 Task: Search the speakers name "Marketing Masterclass".
Action: Mouse moved to (575, 360)
Screenshot: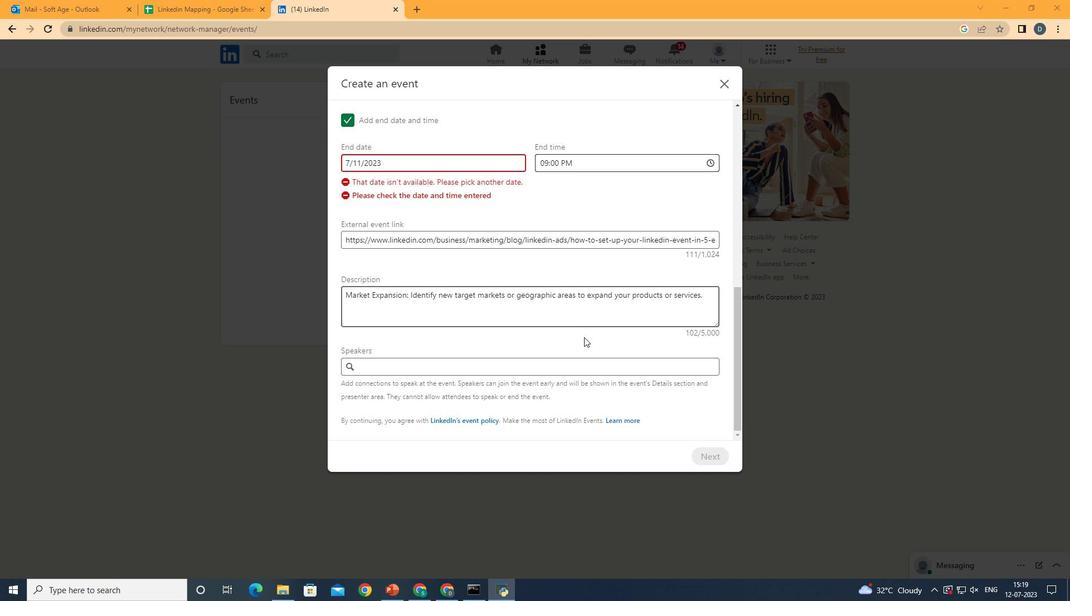 
Action: Mouse pressed left at (575, 360)
Screenshot: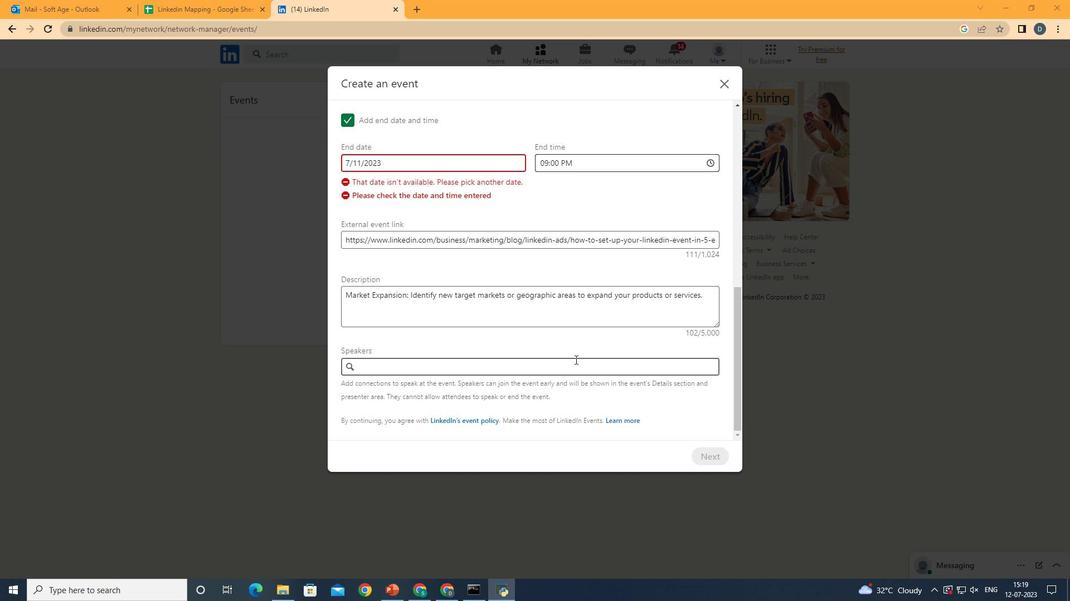 
Action: Mouse moved to (610, 375)
Screenshot: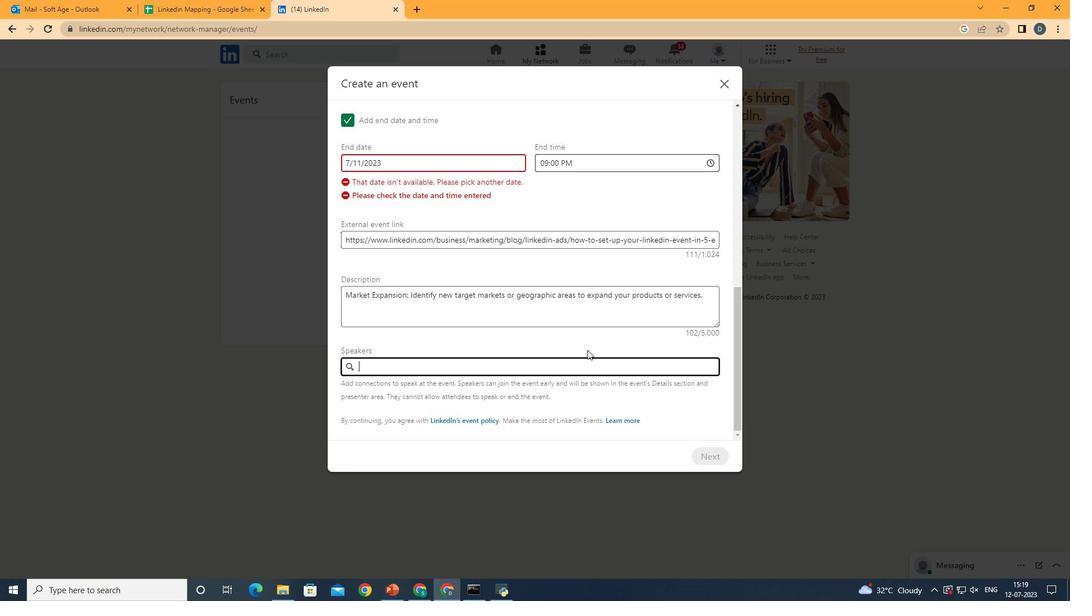 
Action: Key pressed <Key.shift>Marketing<Key.space><Key.shift><Key.shift>Masterclass
Screenshot: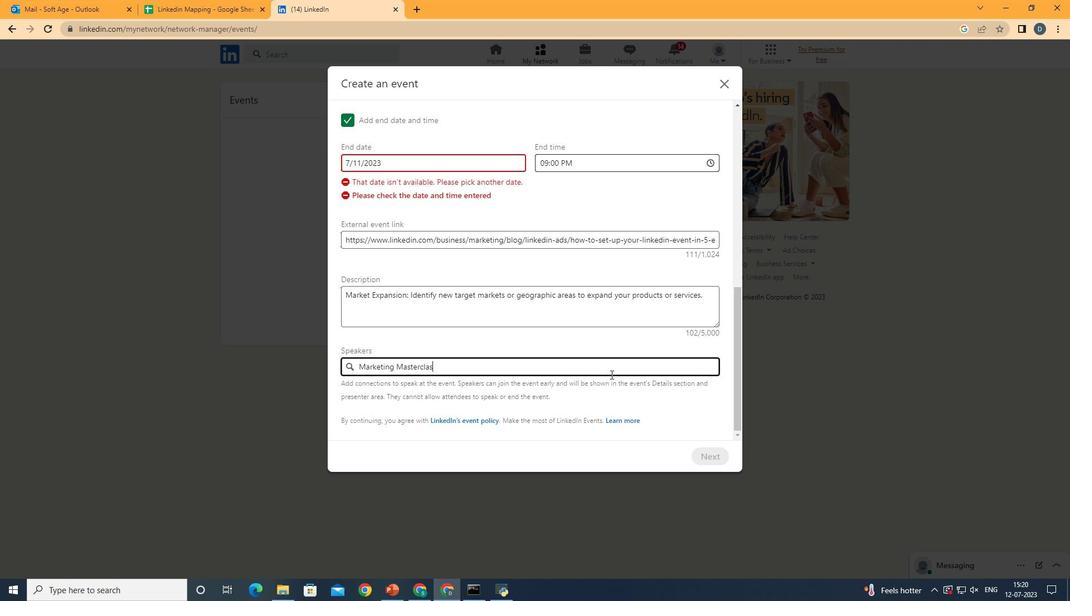 
Action: Mouse moved to (585, 339)
Screenshot: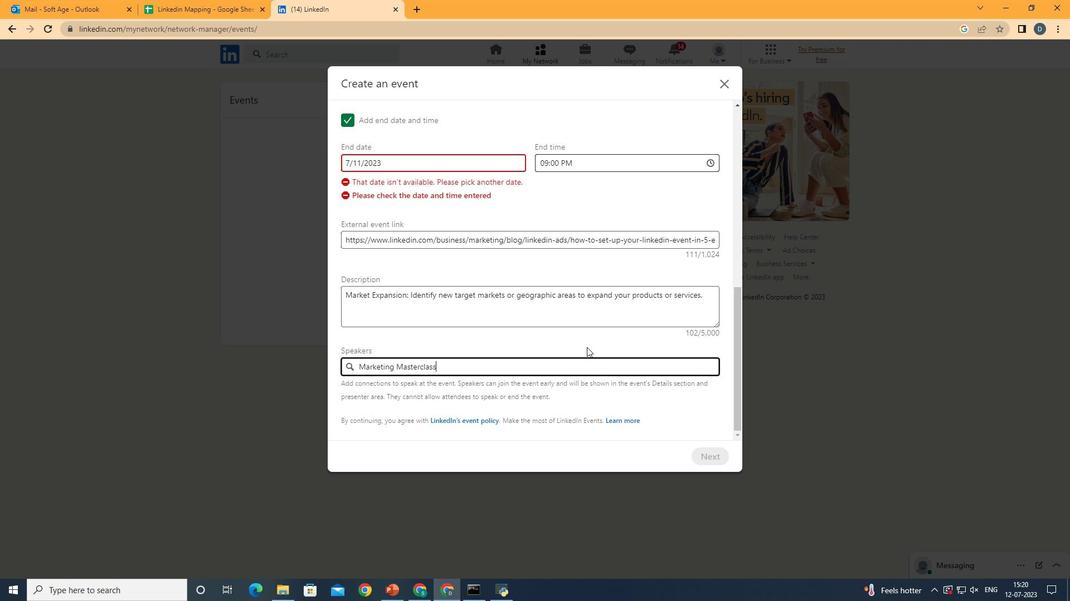
Action: Mouse pressed left at (585, 339)
Screenshot: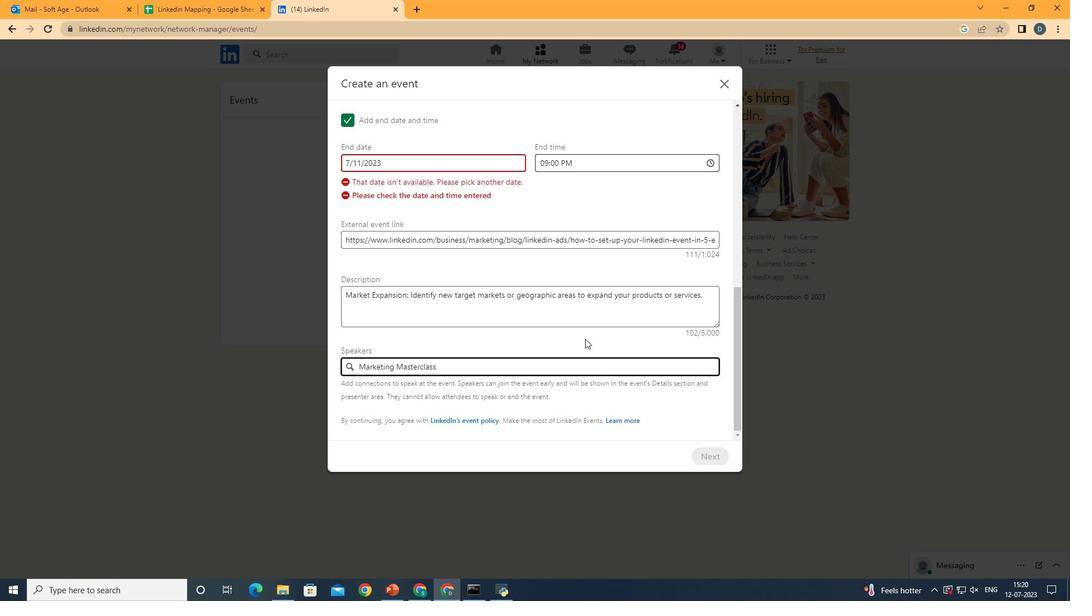 
